 Task: Add the background colour green
Action: Mouse moved to (169, 60)
Screenshot: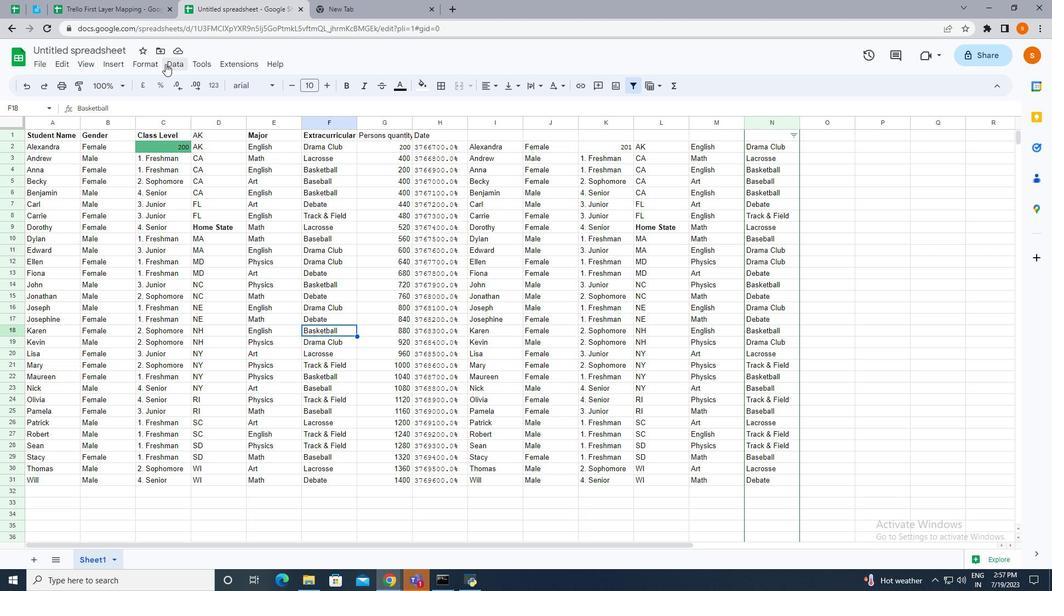
Action: Mouse pressed left at (169, 60)
Screenshot: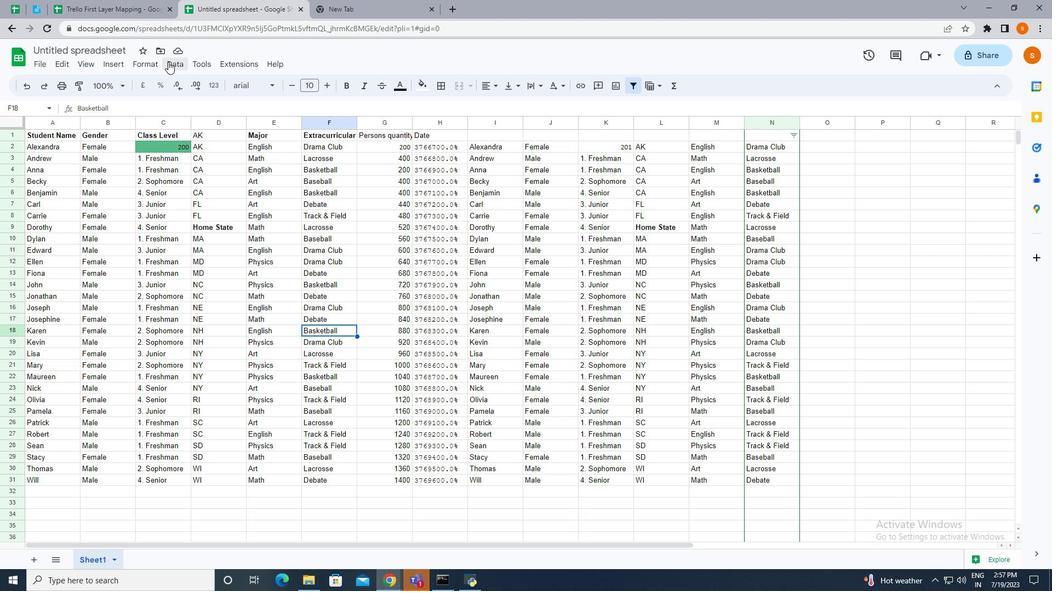 
Action: Mouse moved to (204, 159)
Screenshot: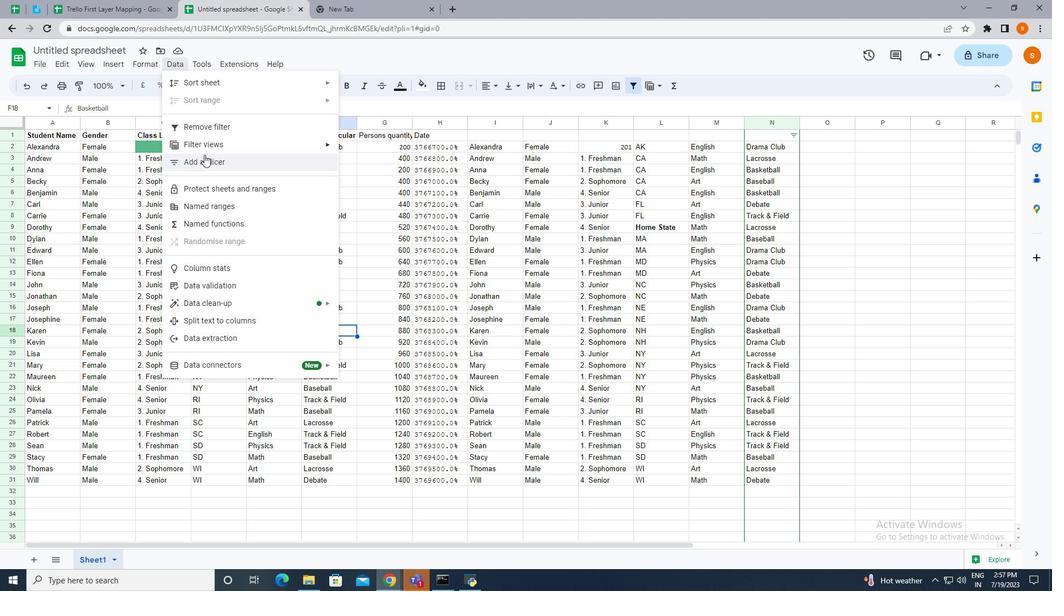 
Action: Mouse pressed left at (204, 159)
Screenshot: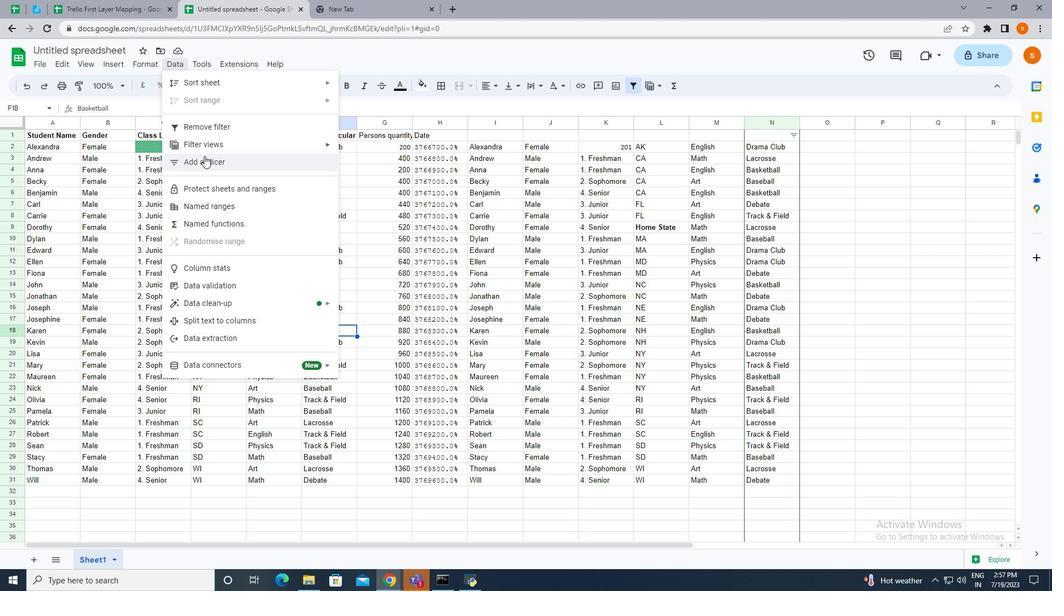 
Action: Mouse moved to (866, 197)
Screenshot: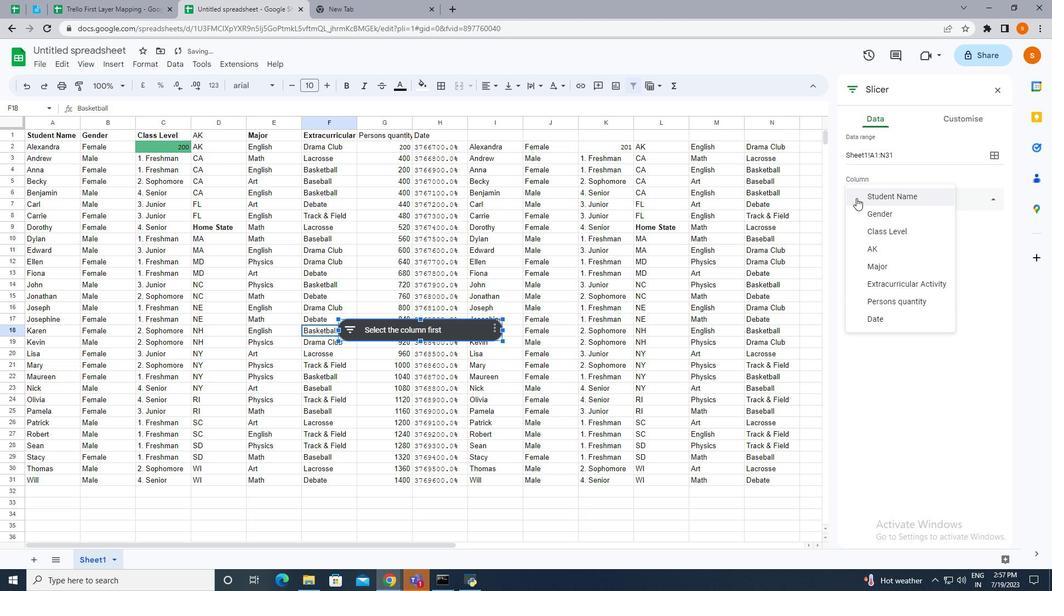 
Action: Mouse pressed left at (866, 197)
Screenshot: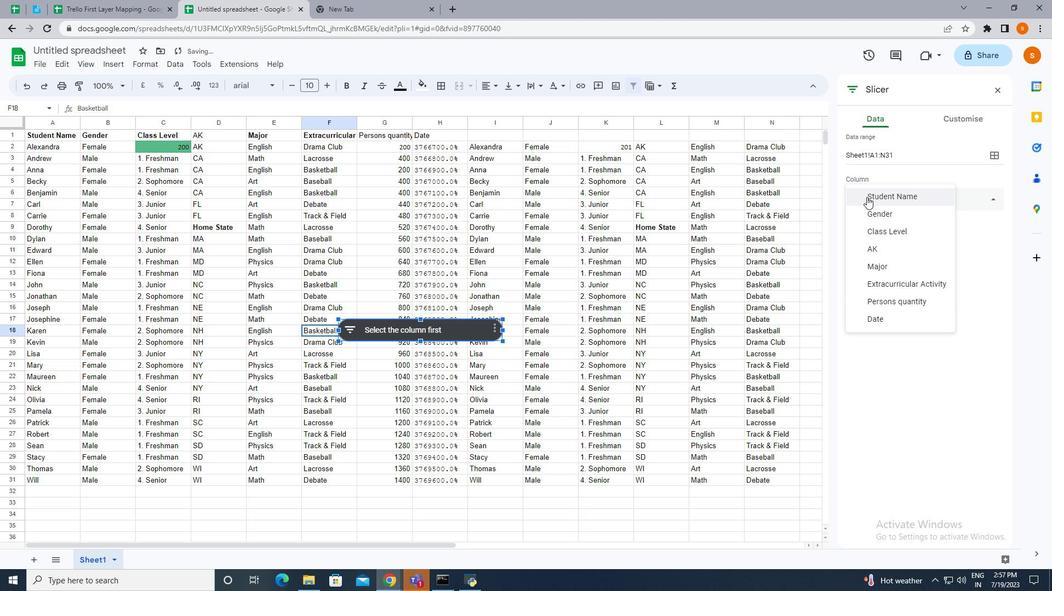 
Action: Mouse moved to (972, 122)
Screenshot: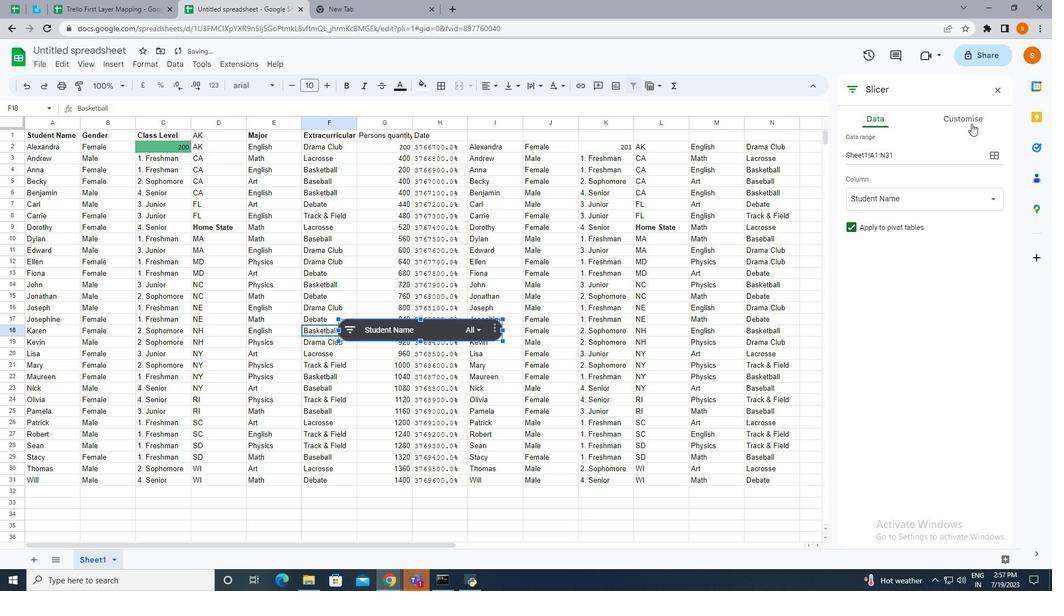 
Action: Mouse pressed left at (972, 122)
Screenshot: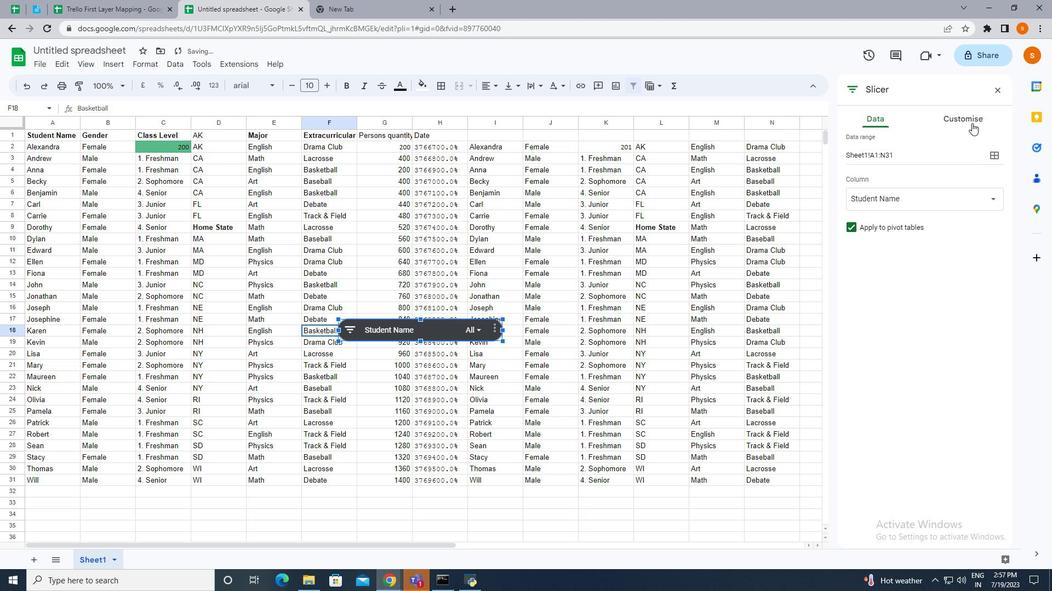 
Action: Mouse moved to (882, 302)
Screenshot: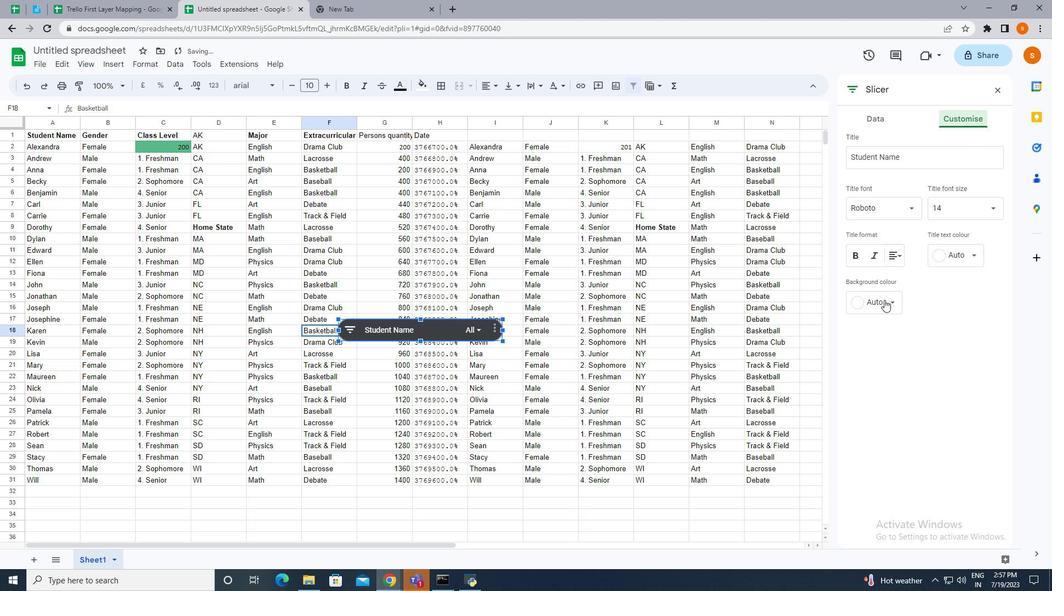 
Action: Mouse pressed left at (882, 302)
Screenshot: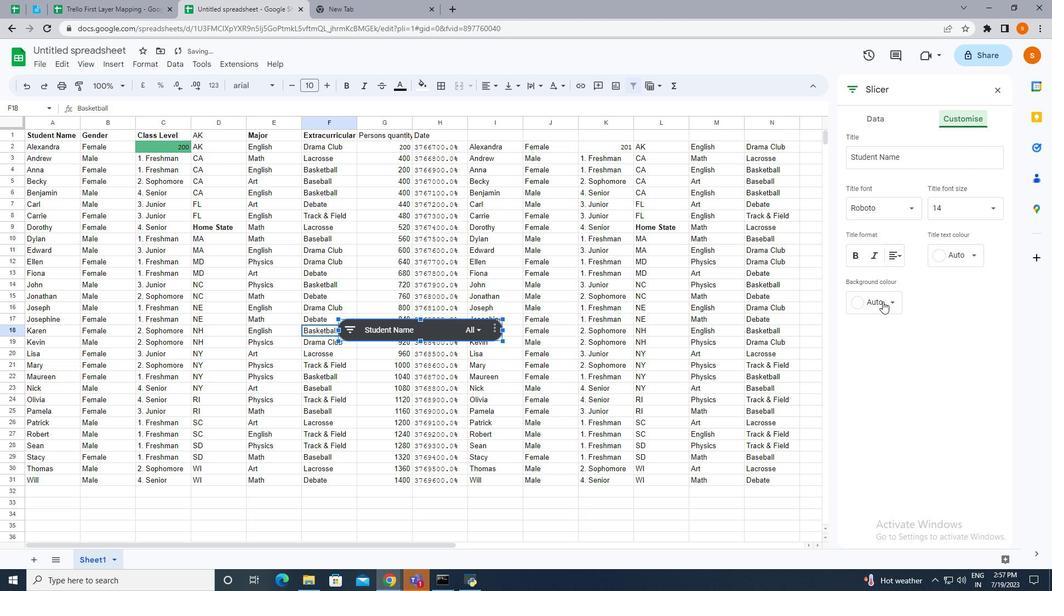 
Action: Mouse moved to (906, 390)
Screenshot: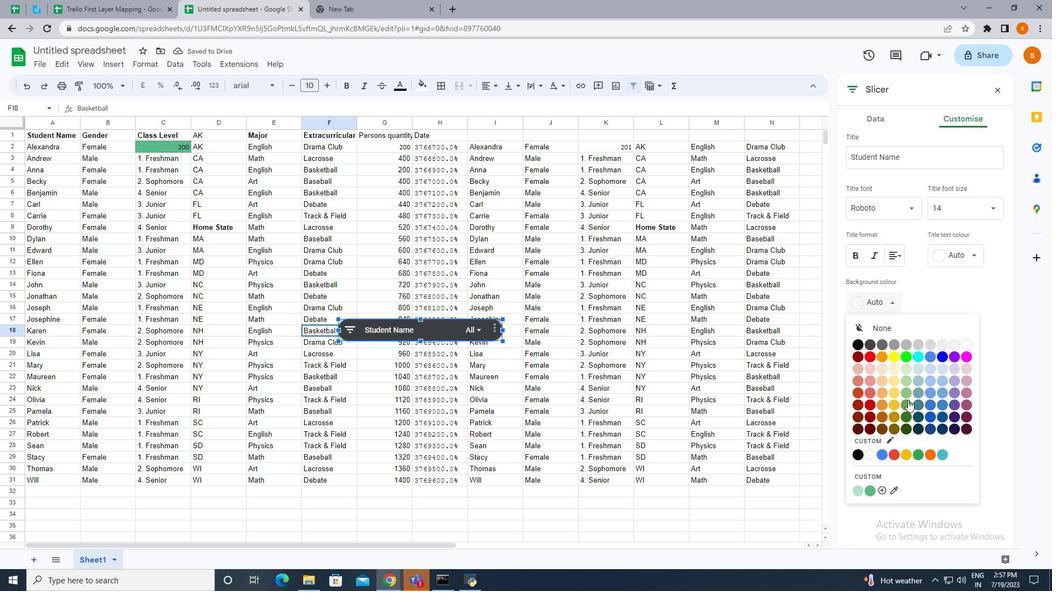 
Action: Mouse pressed left at (906, 390)
Screenshot: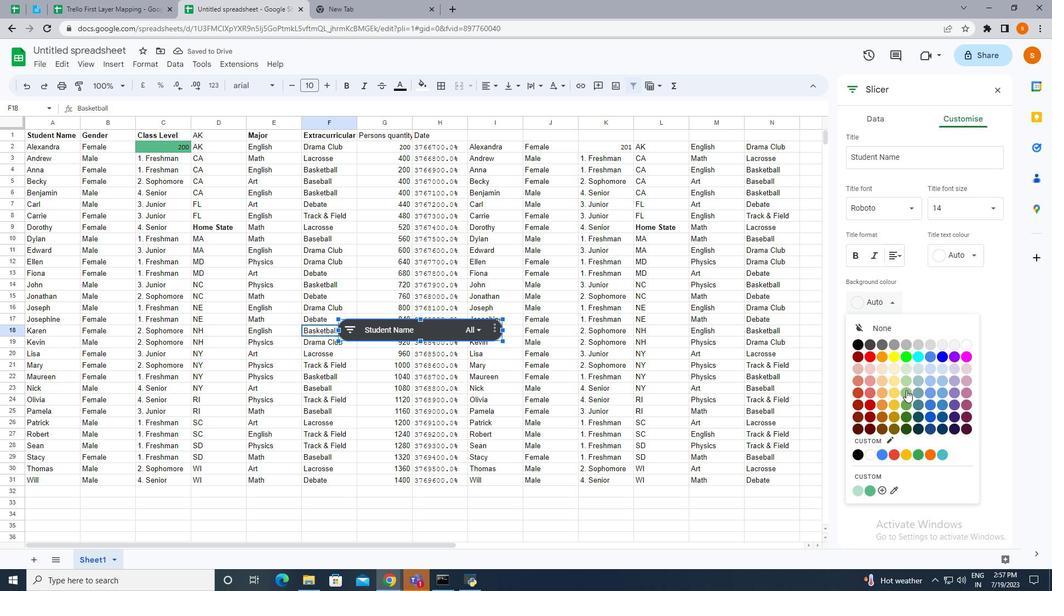 
Action: Mouse moved to (897, 355)
Screenshot: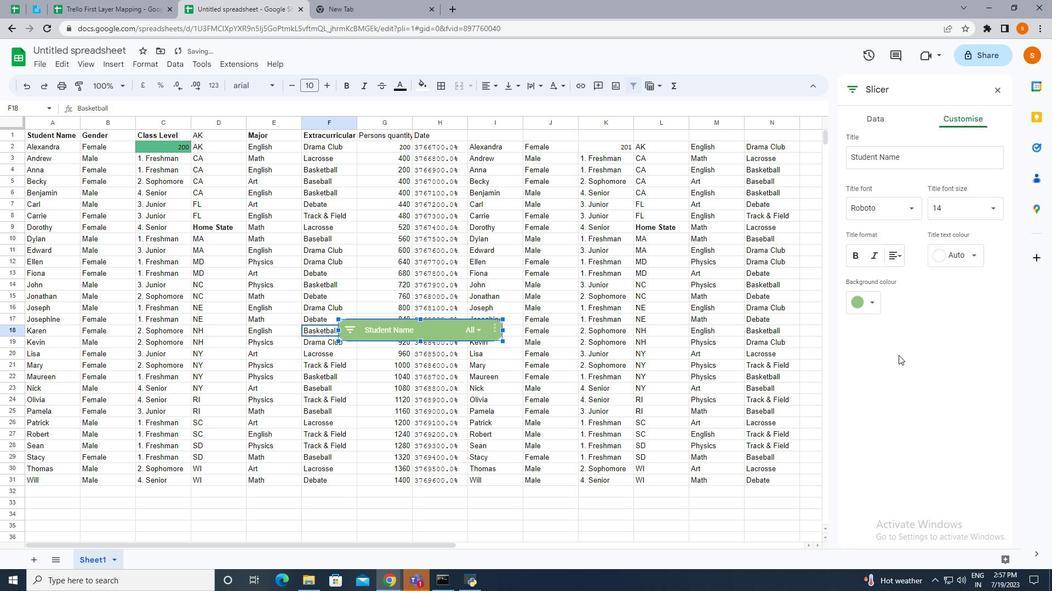 
